 Task: Create a task  Create a new online tool for digital asset management , assign it to team member softage.2@softage.net in the project AgileHeart and update the status of the task to  Off Track , set the priority of the task to Medium
Action: Mouse moved to (77, 58)
Screenshot: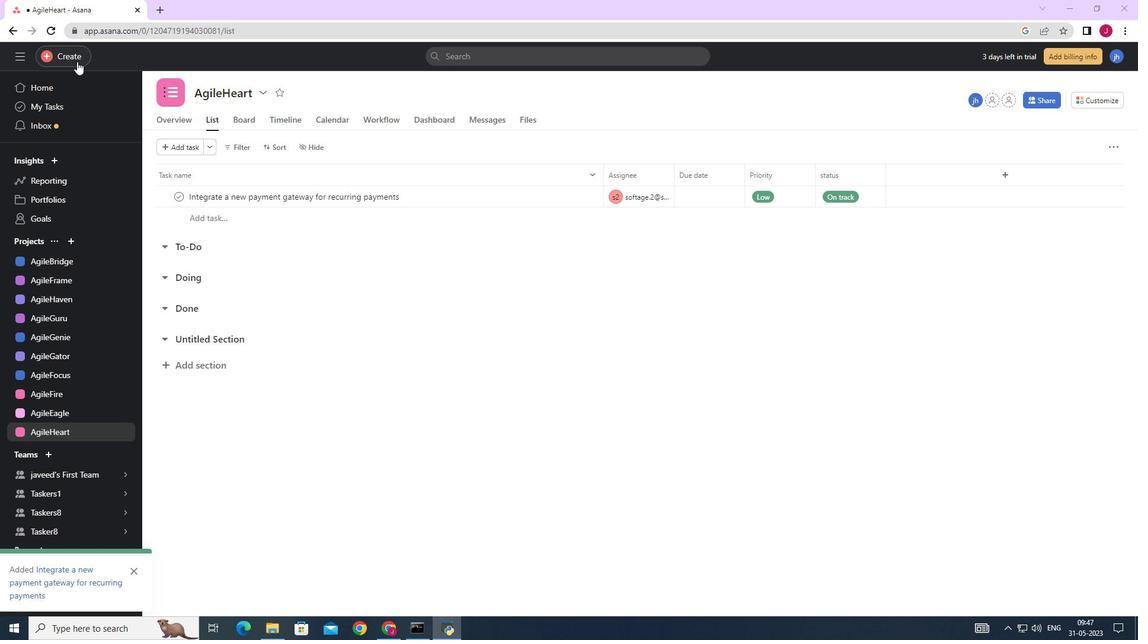 
Action: Mouse pressed left at (77, 58)
Screenshot: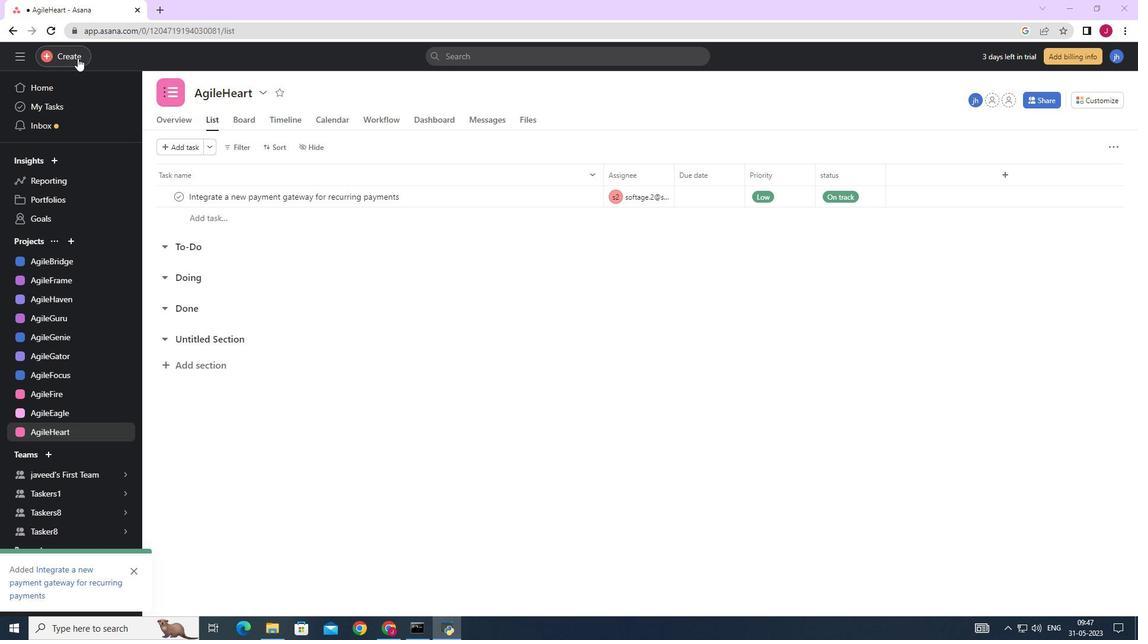 
Action: Mouse moved to (124, 59)
Screenshot: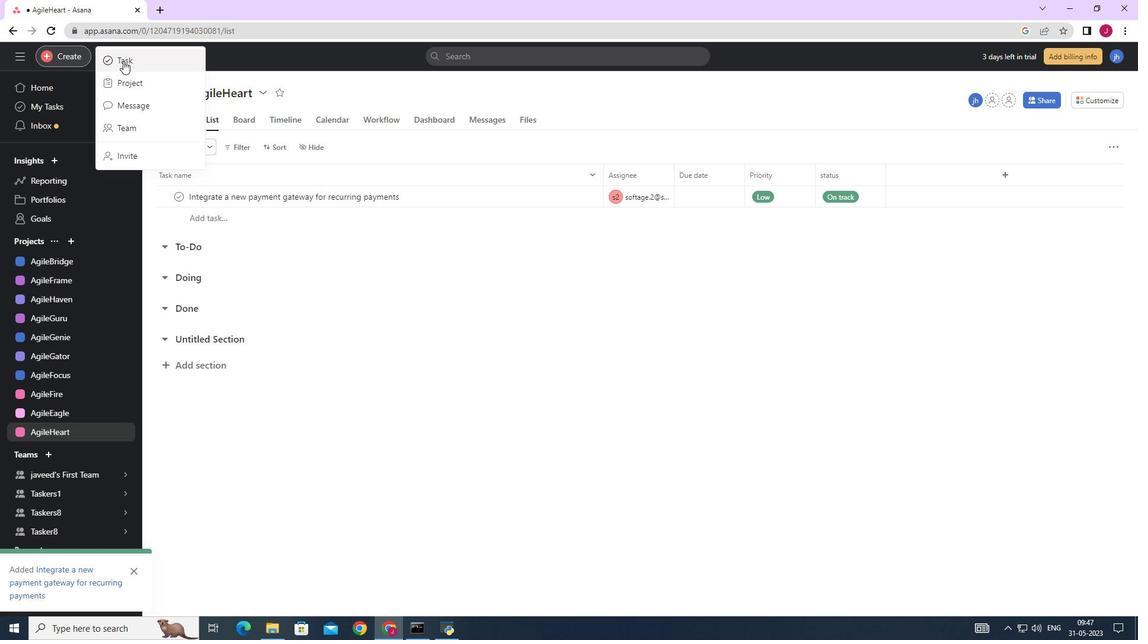 
Action: Mouse pressed left at (124, 59)
Screenshot: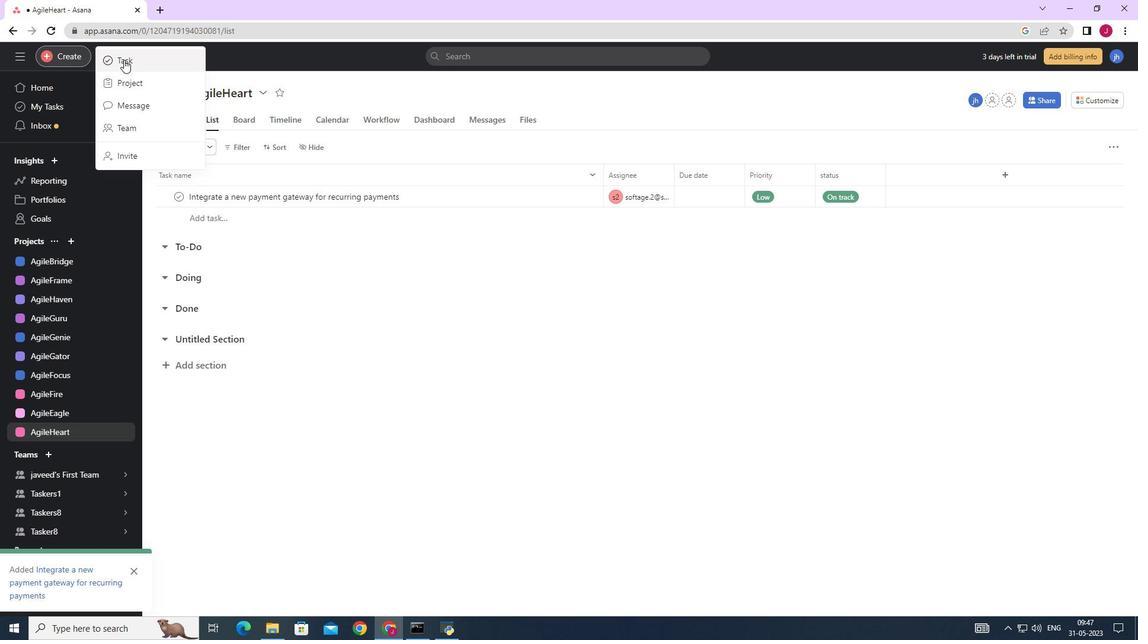 
Action: Mouse moved to (928, 391)
Screenshot: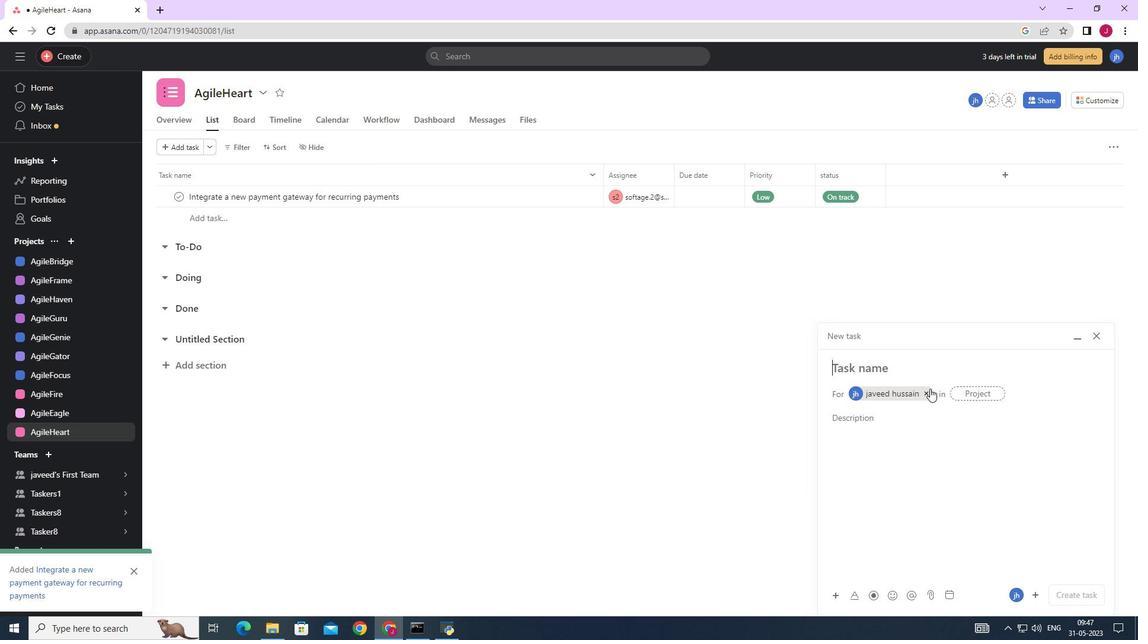 
Action: Mouse pressed left at (928, 391)
Screenshot: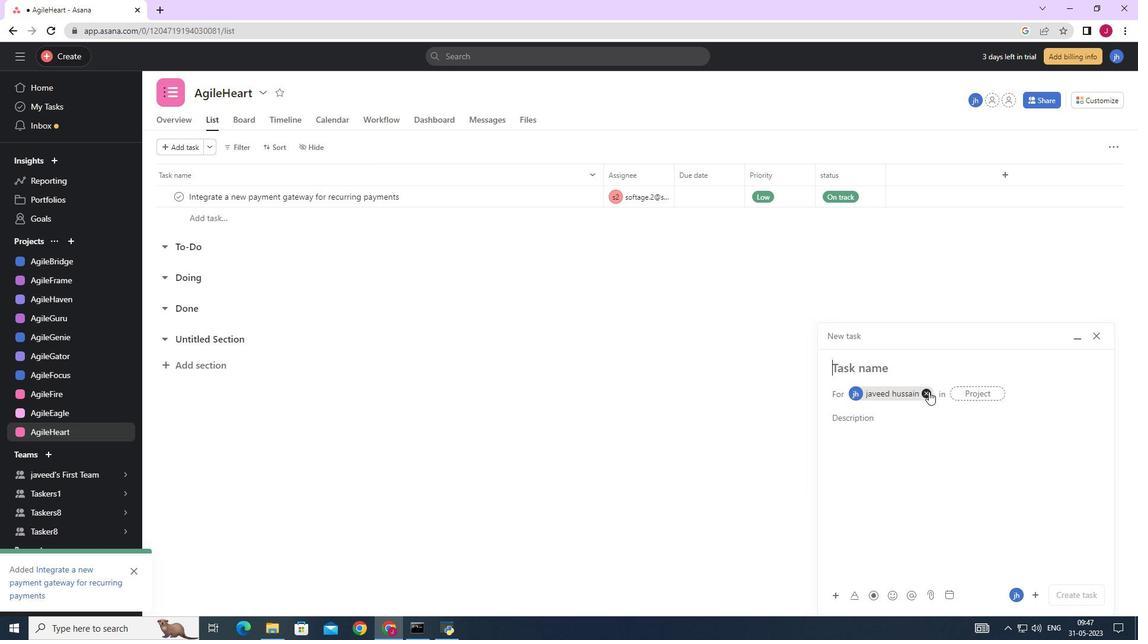 
Action: Mouse moved to (870, 372)
Screenshot: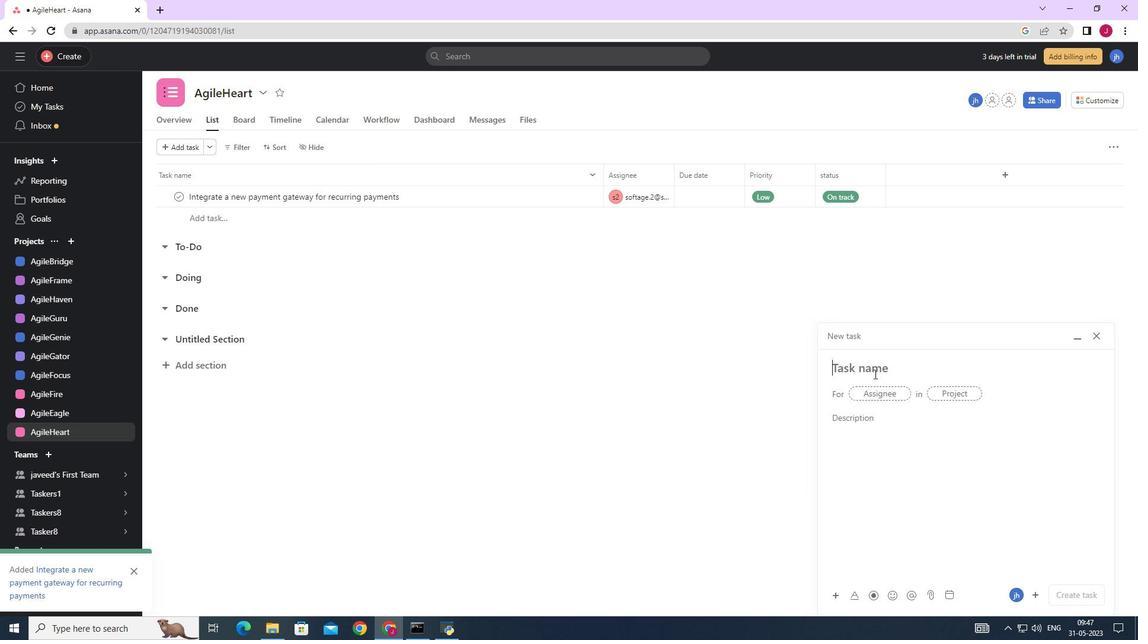 
Action: Key pressed <Key.caps_lock>C<Key.caps_lock>reate<Key.space>a<Key.space>new<Key.space>online<Key.space>tool<Key.space>for<Key.space>digital<Key.space>asset<Key.space>management
Screenshot: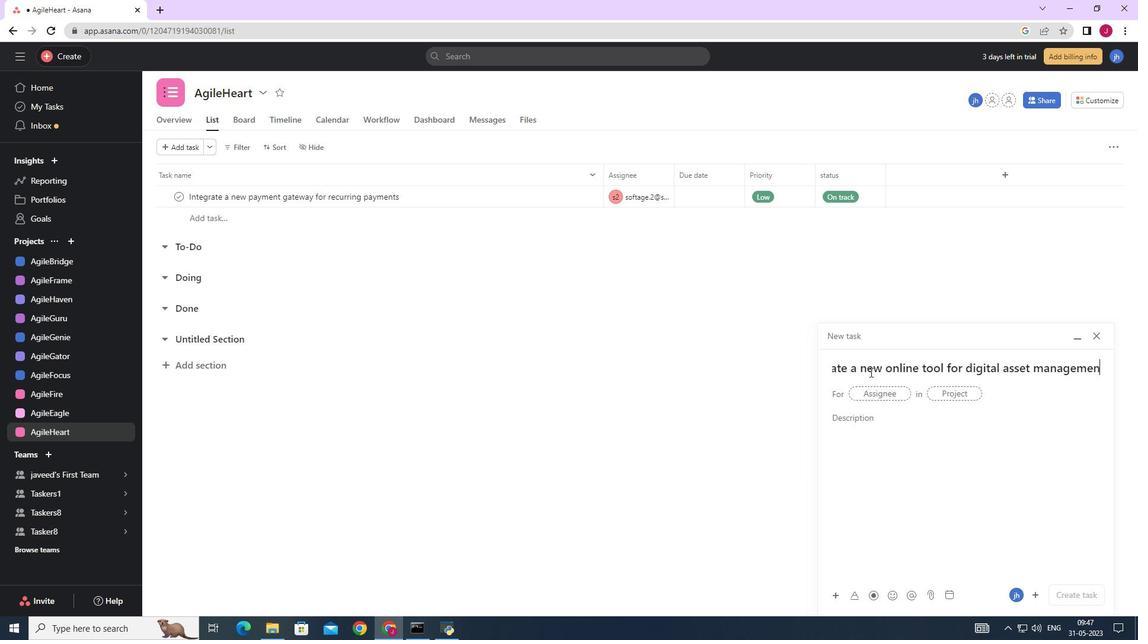 
Action: Mouse moved to (880, 393)
Screenshot: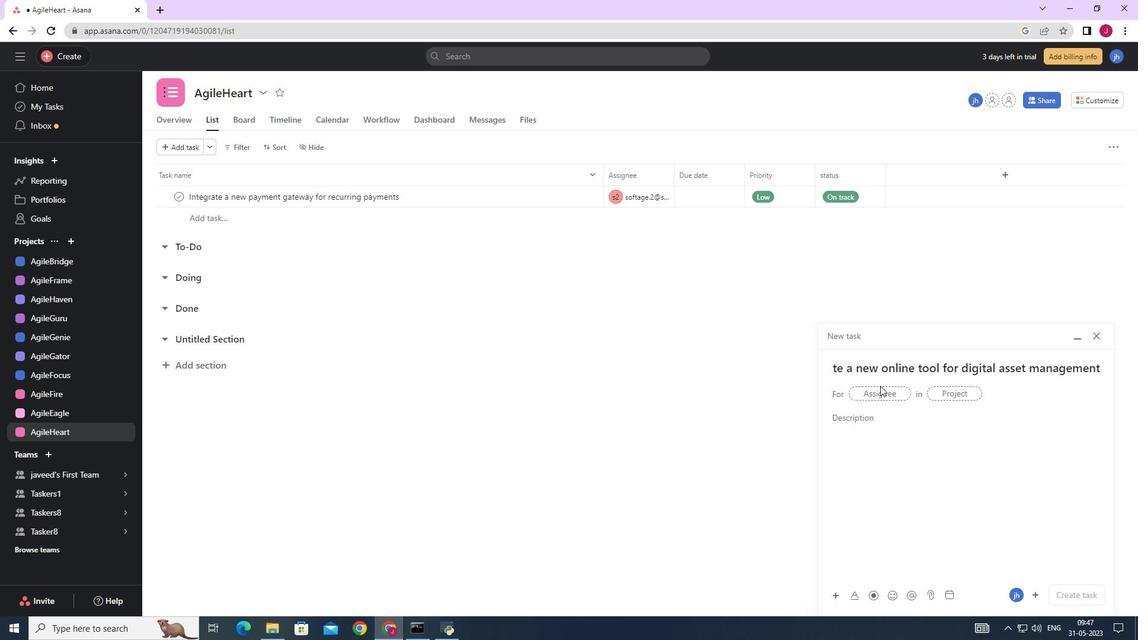 
Action: Mouse pressed left at (880, 393)
Screenshot: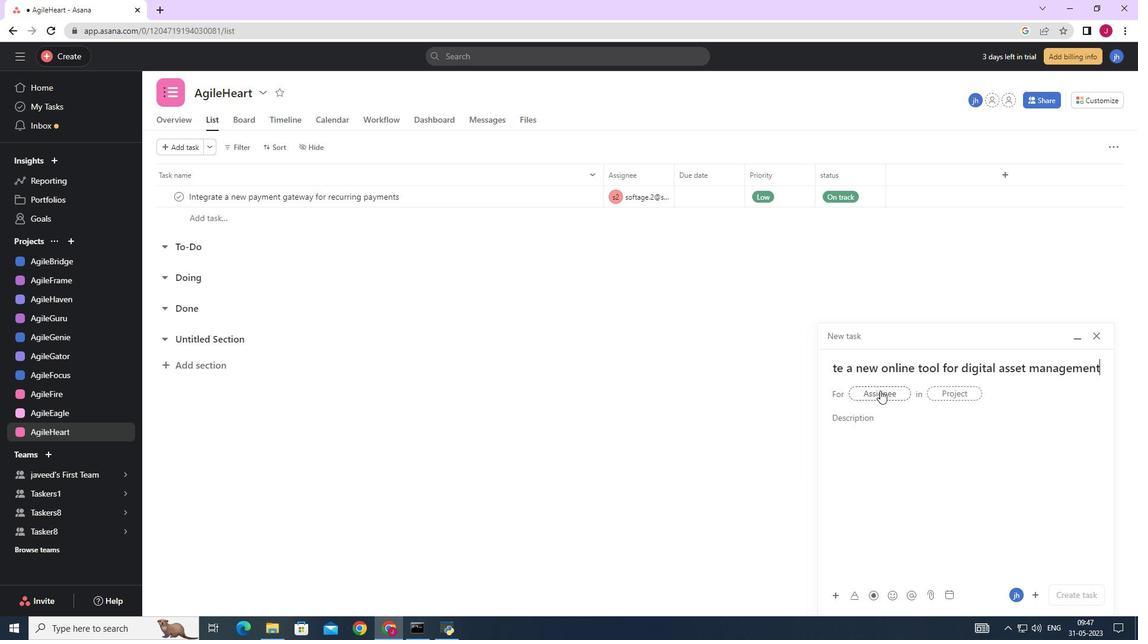 
Action: Mouse moved to (872, 395)
Screenshot: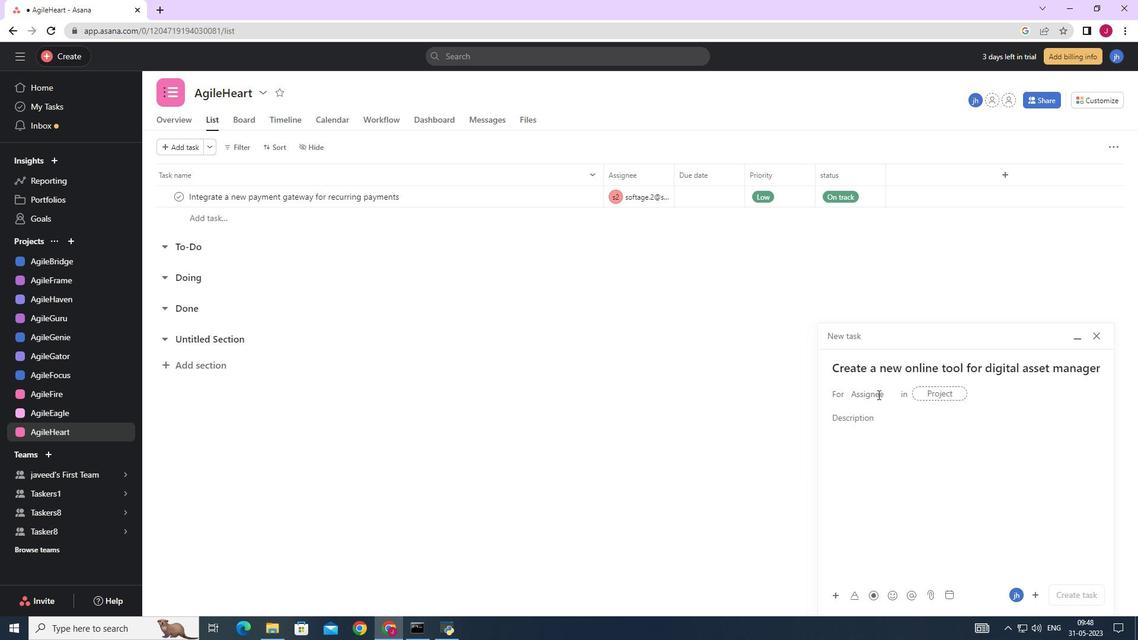 
Action: Key pressed softage.2
Screenshot: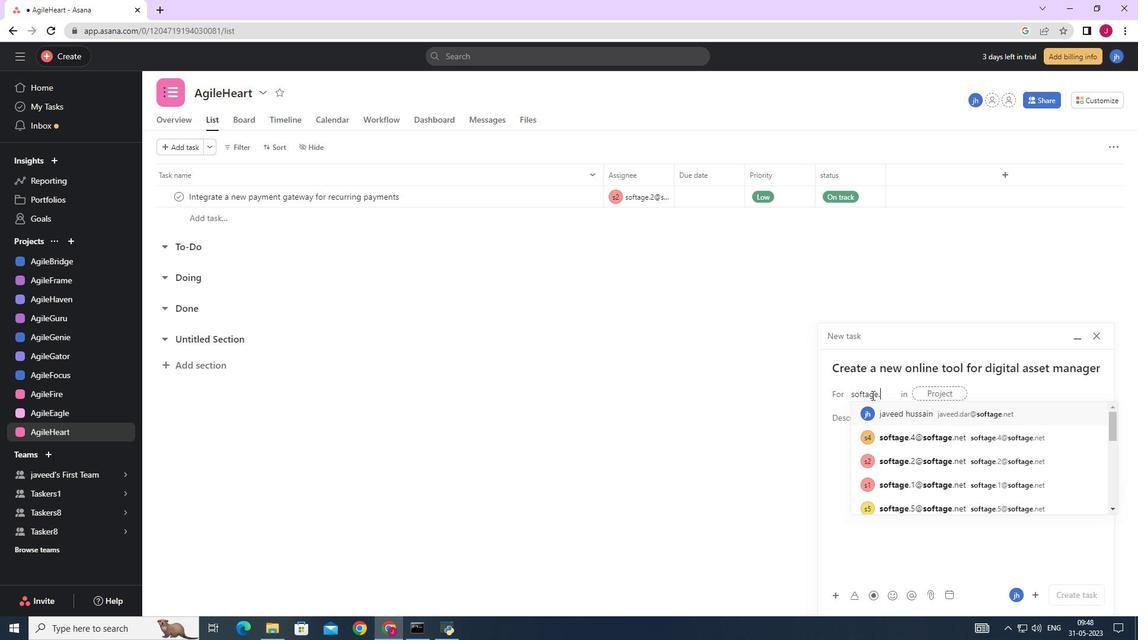 
Action: Mouse moved to (899, 412)
Screenshot: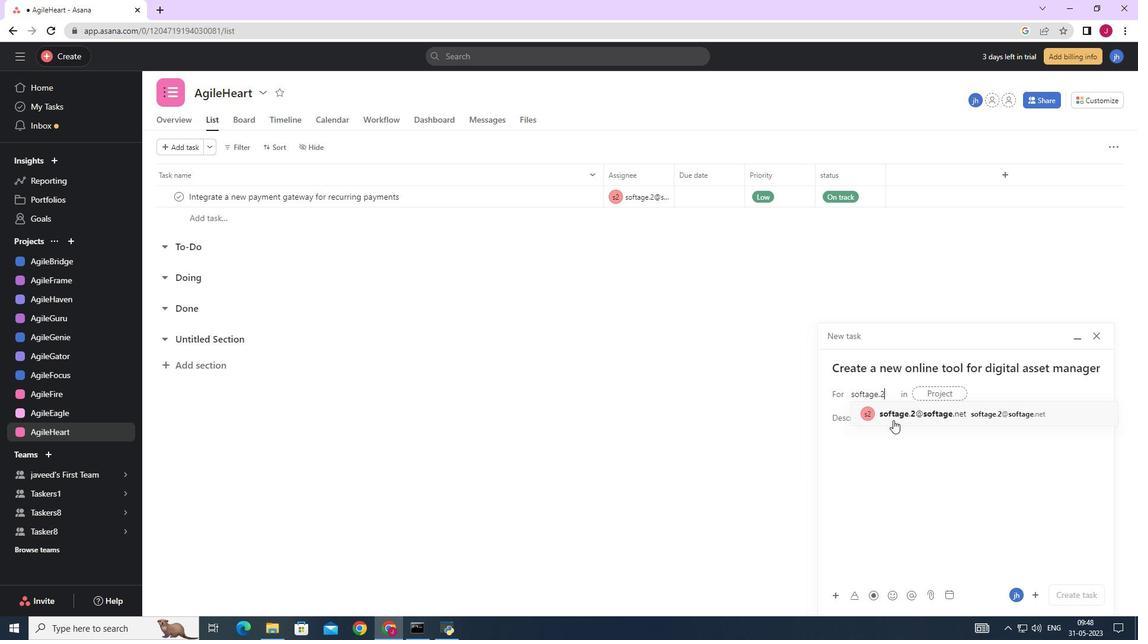 
Action: Mouse pressed left at (899, 412)
Screenshot: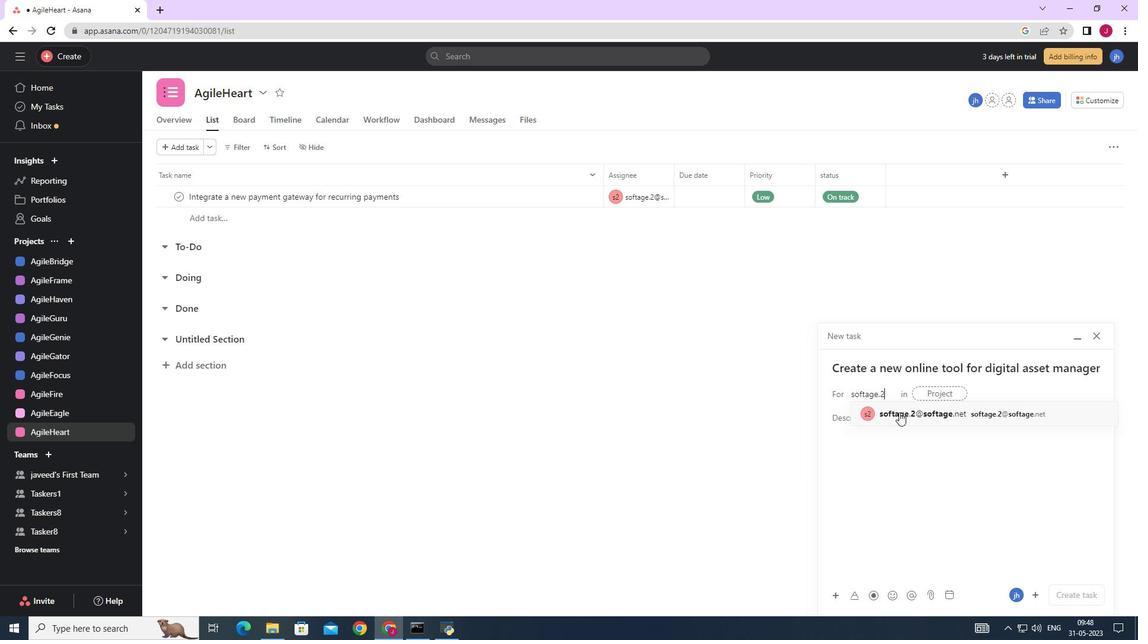 
Action: Mouse moved to (777, 415)
Screenshot: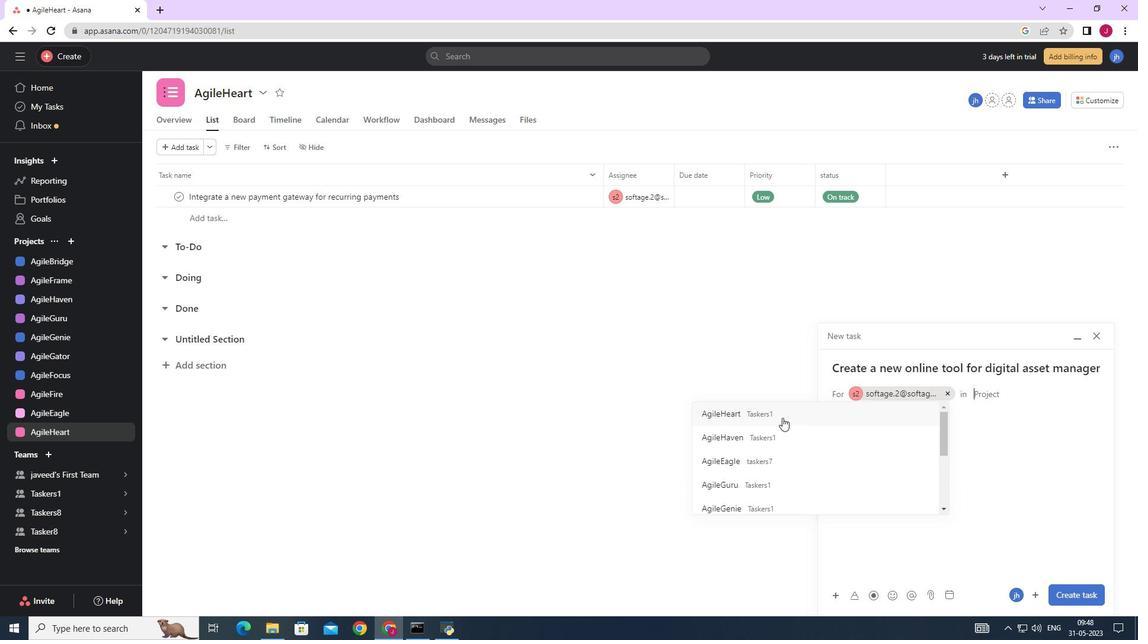 
Action: Mouse pressed left at (777, 415)
Screenshot: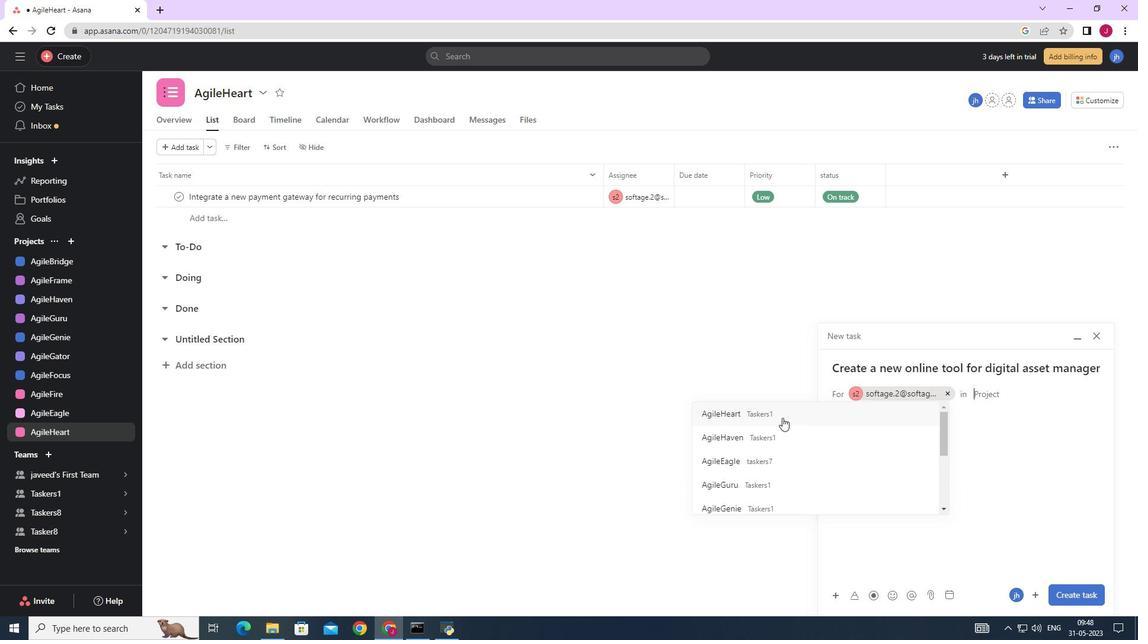 
Action: Mouse moved to (902, 418)
Screenshot: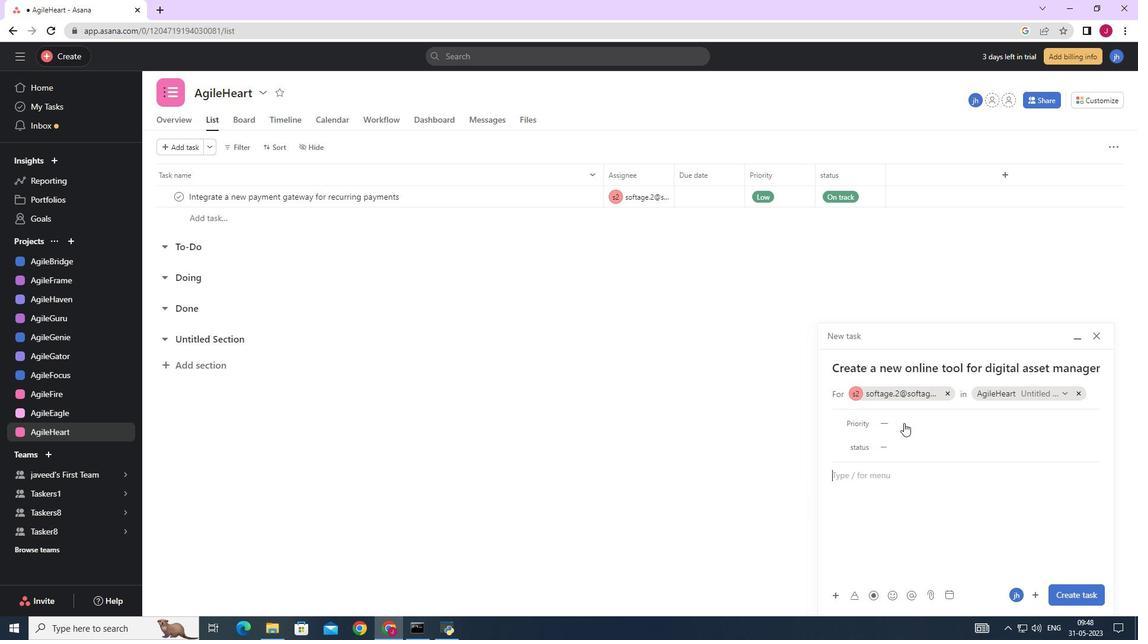 
Action: Mouse pressed left at (902, 418)
Screenshot: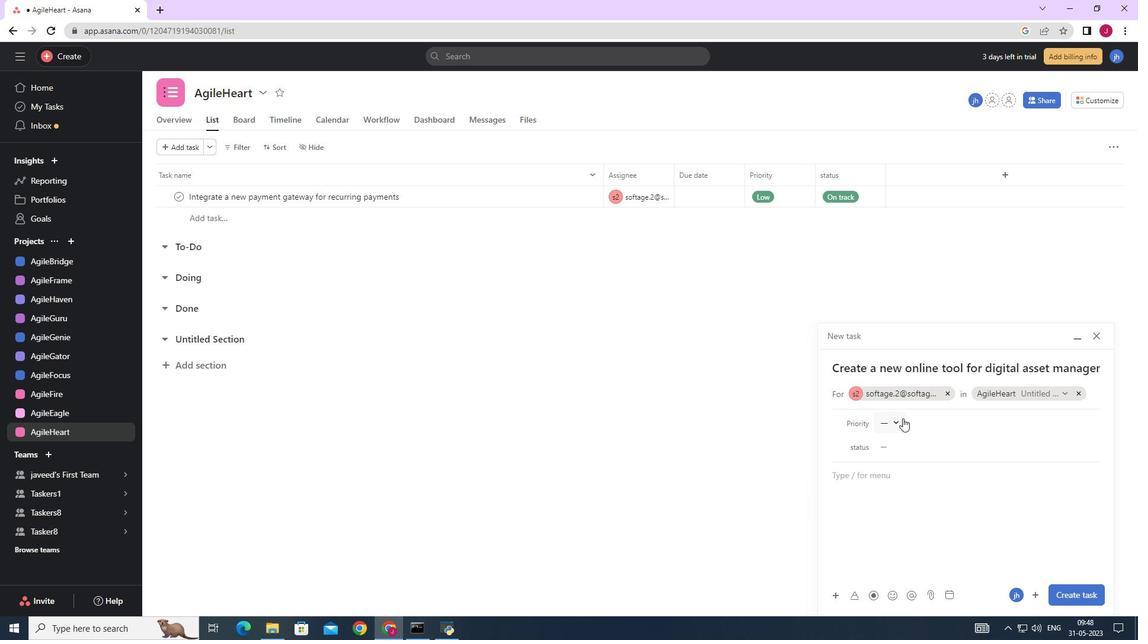 
Action: Mouse moved to (906, 480)
Screenshot: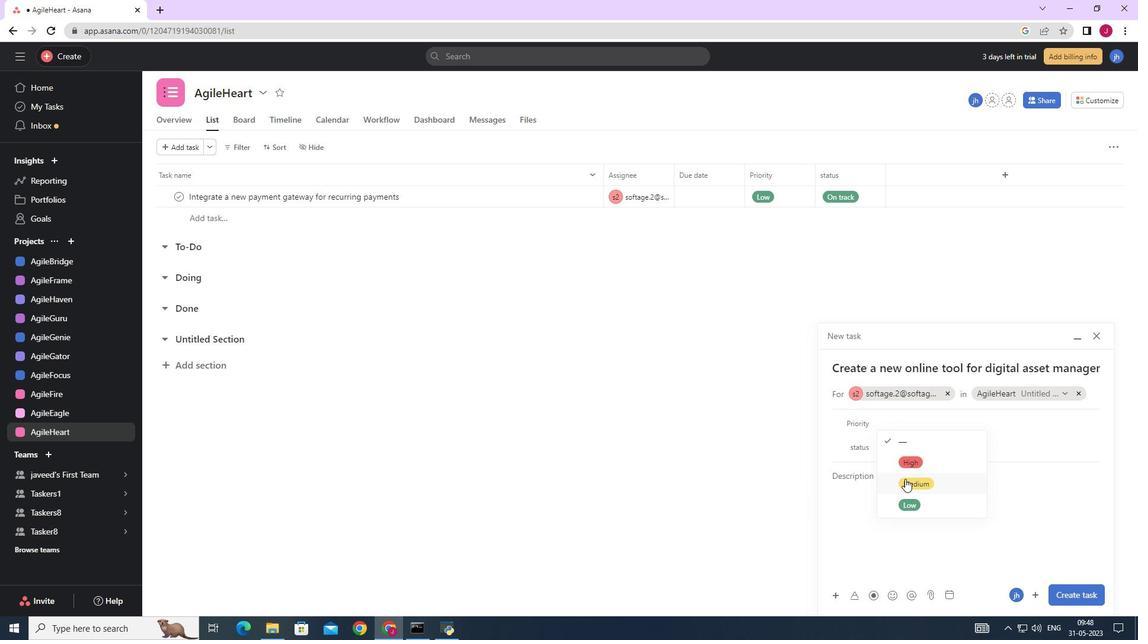 
Action: Mouse pressed left at (906, 480)
Screenshot: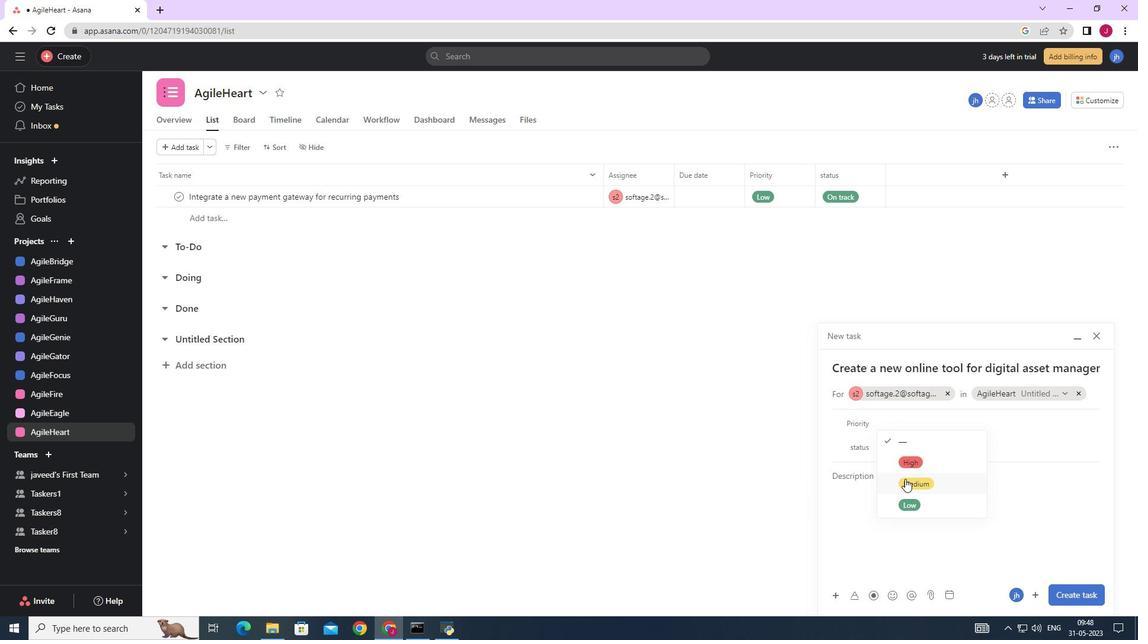
Action: Mouse moved to (889, 446)
Screenshot: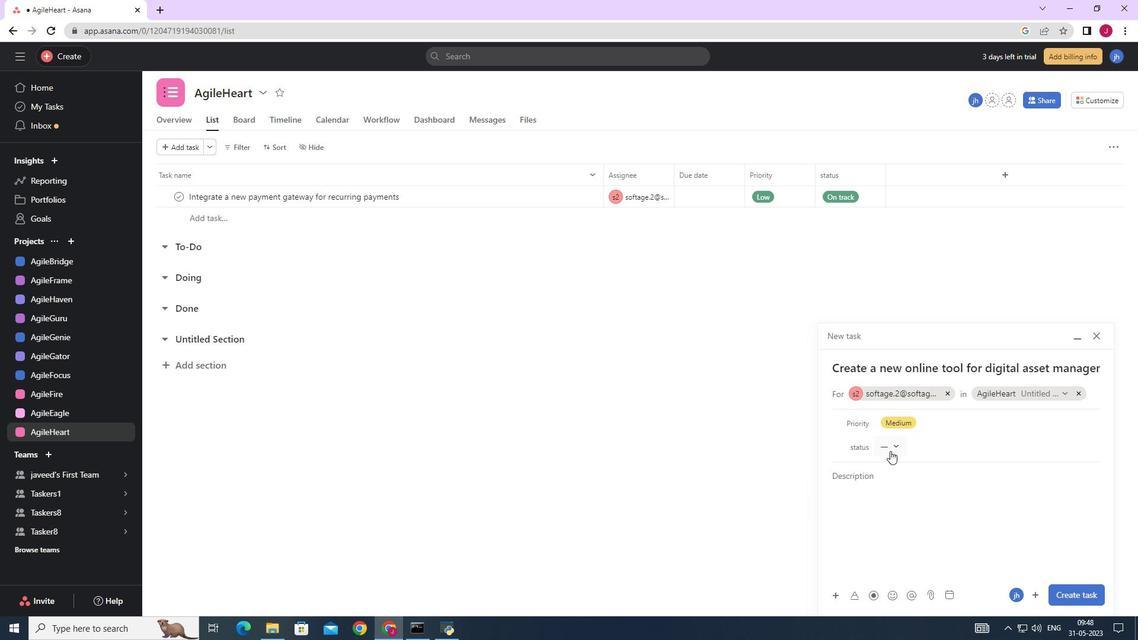 
Action: Mouse pressed left at (889, 446)
Screenshot: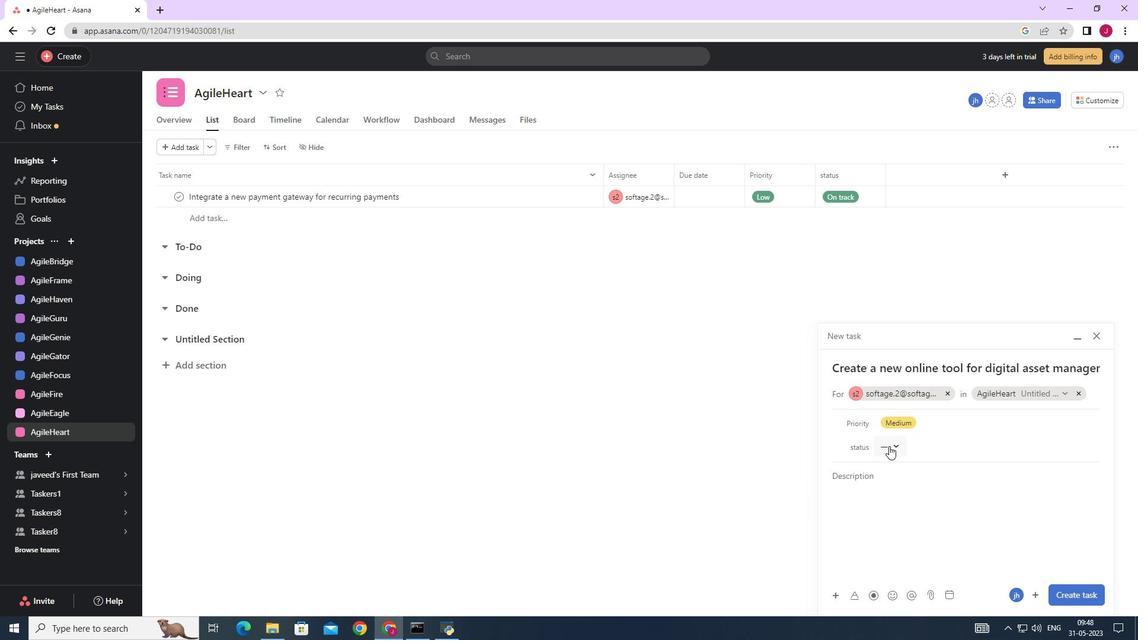 
Action: Mouse moved to (906, 505)
Screenshot: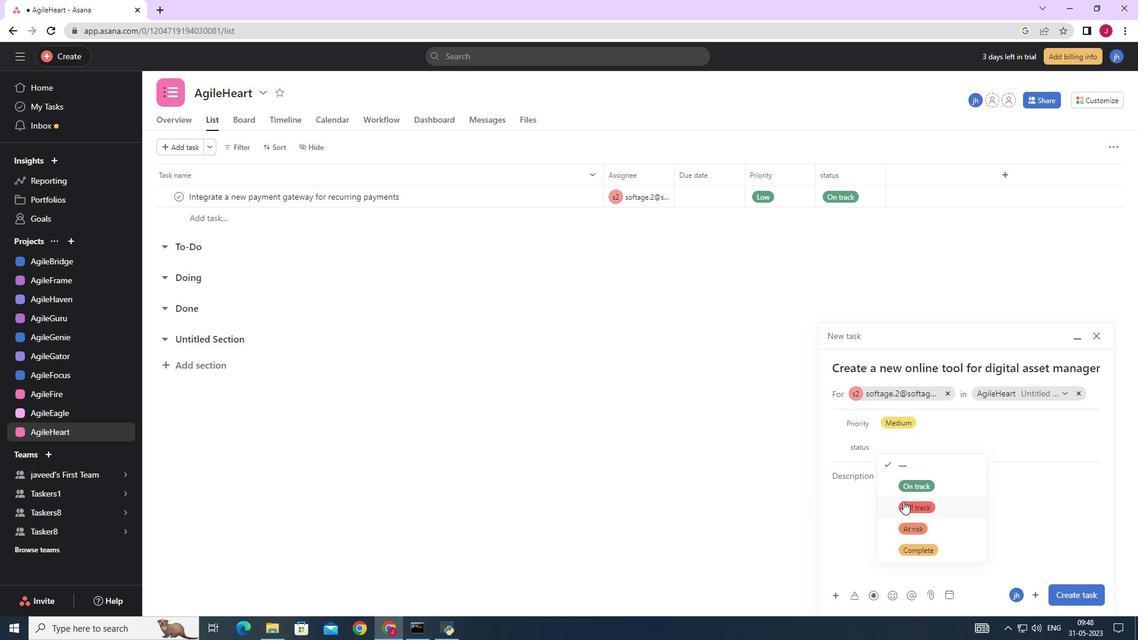 
Action: Mouse pressed left at (906, 505)
Screenshot: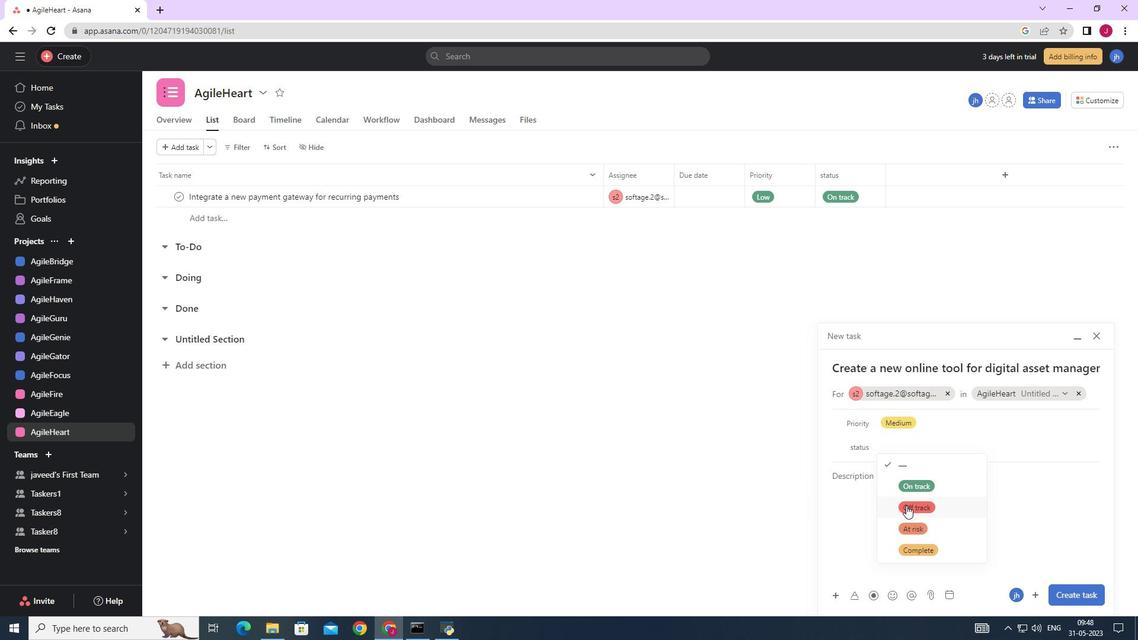
Action: Mouse moved to (1081, 596)
Screenshot: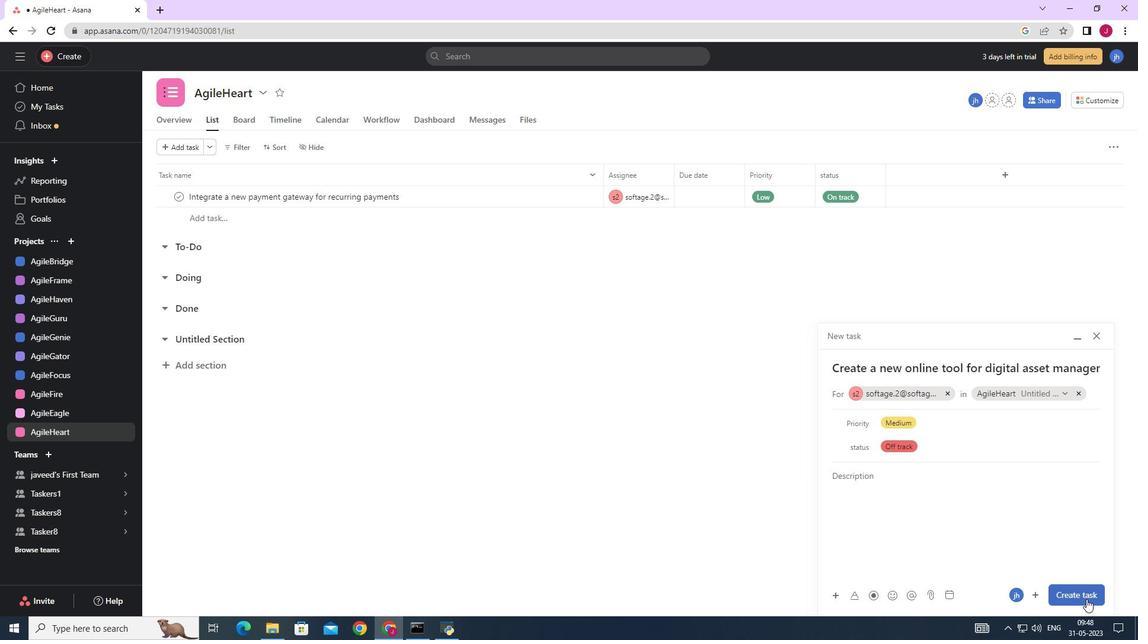 
Action: Mouse pressed left at (1081, 596)
Screenshot: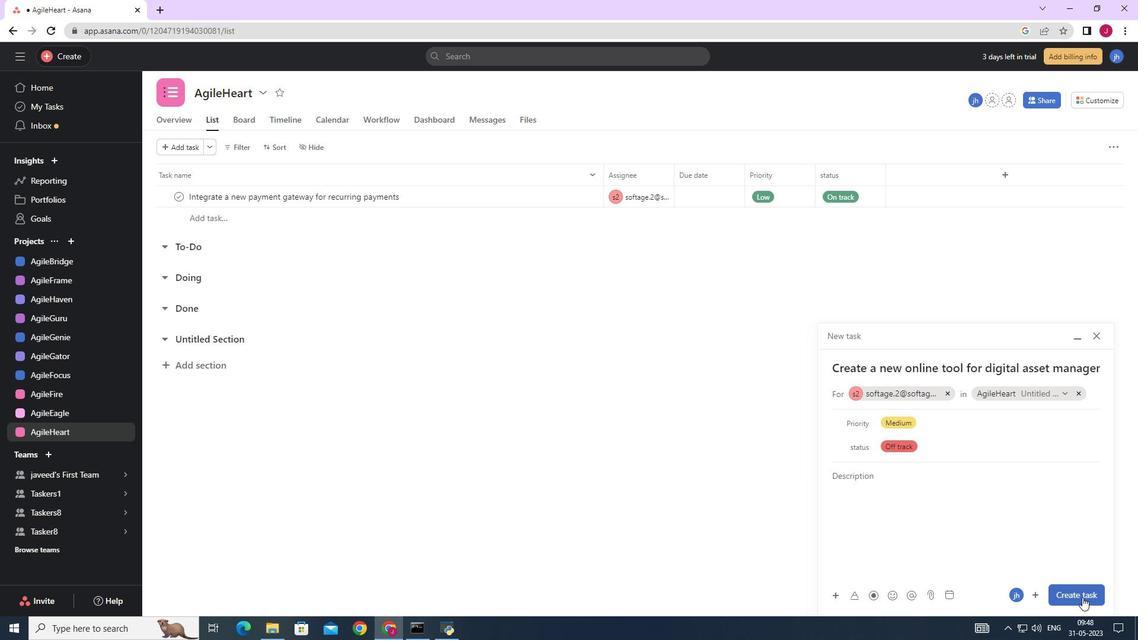 
Action: Mouse moved to (1054, 577)
Screenshot: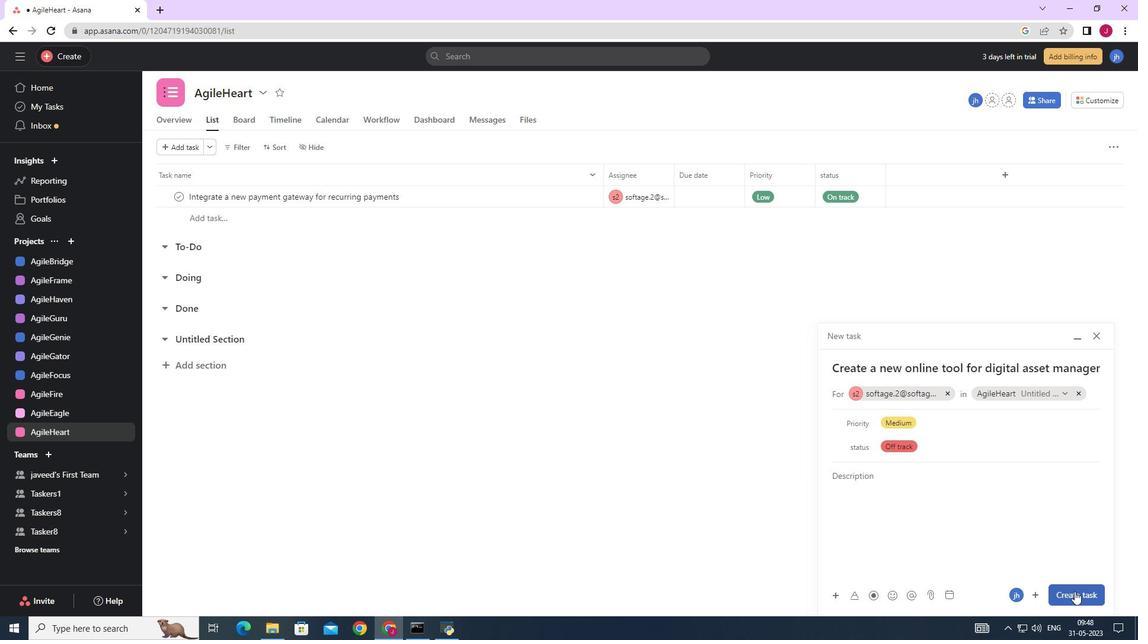 
